 Task: Use the formula "DAYS" in spreadsheet "Project portfolio".
Action: Mouse moved to (410, 420)
Screenshot: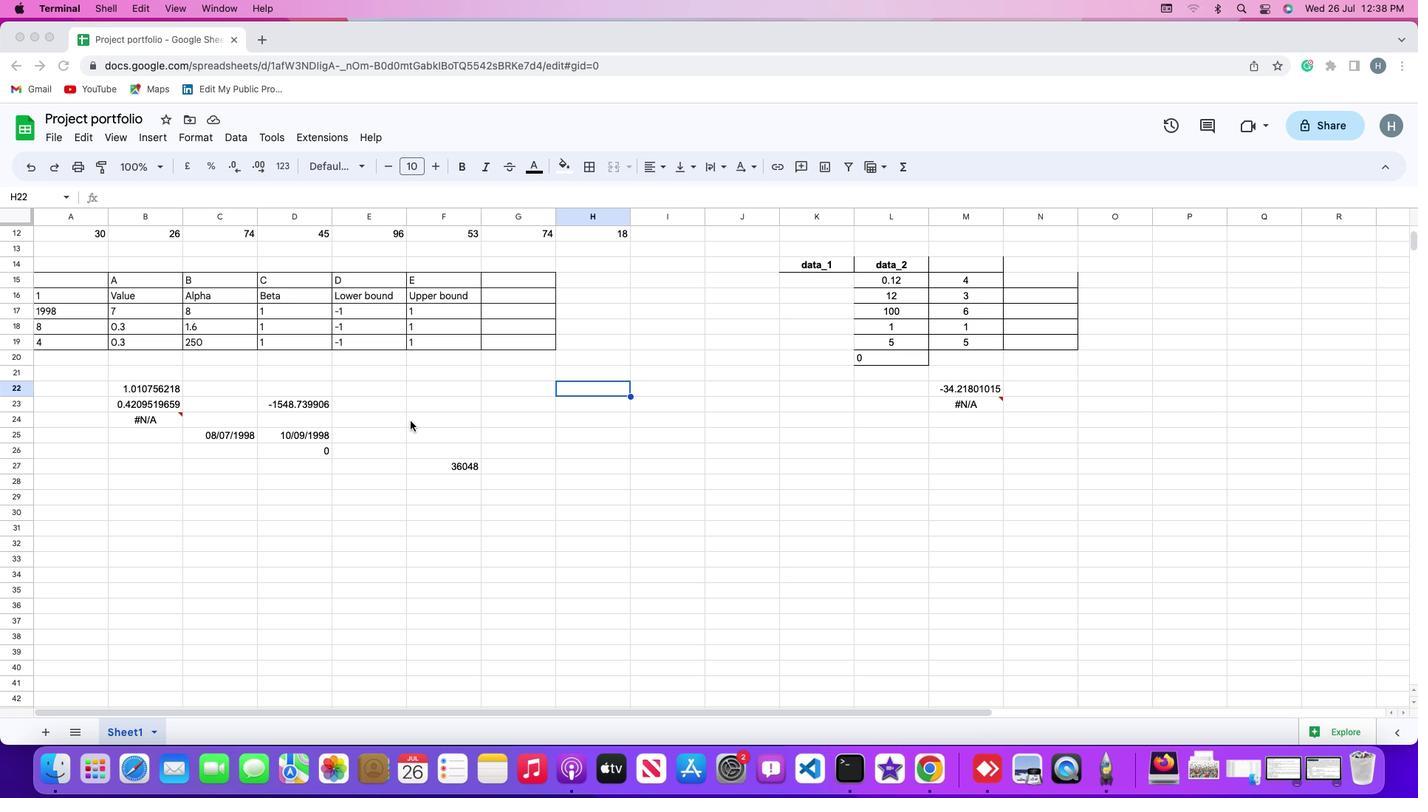 
Action: Mouse pressed left at (410, 420)
Screenshot: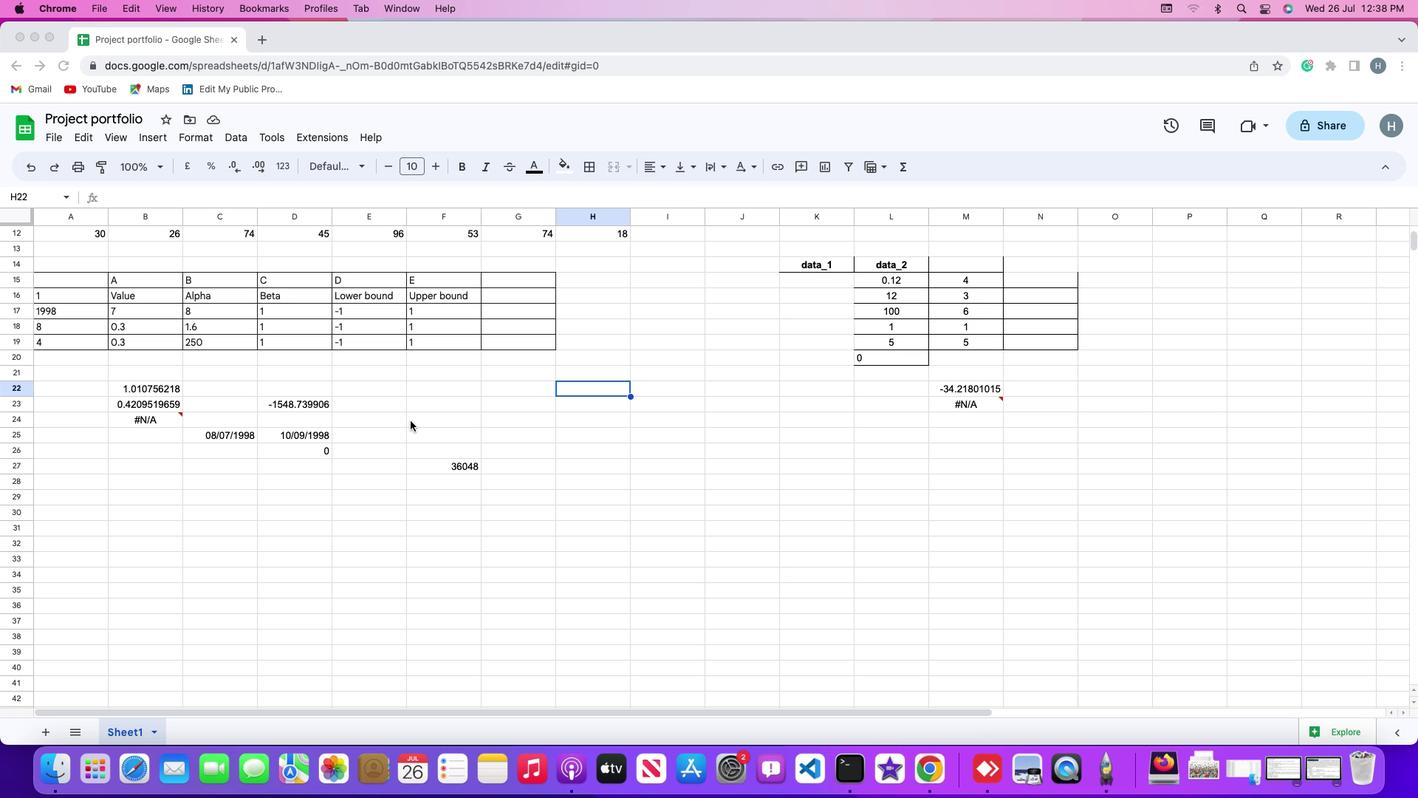 
Action: Mouse moved to (388, 419)
Screenshot: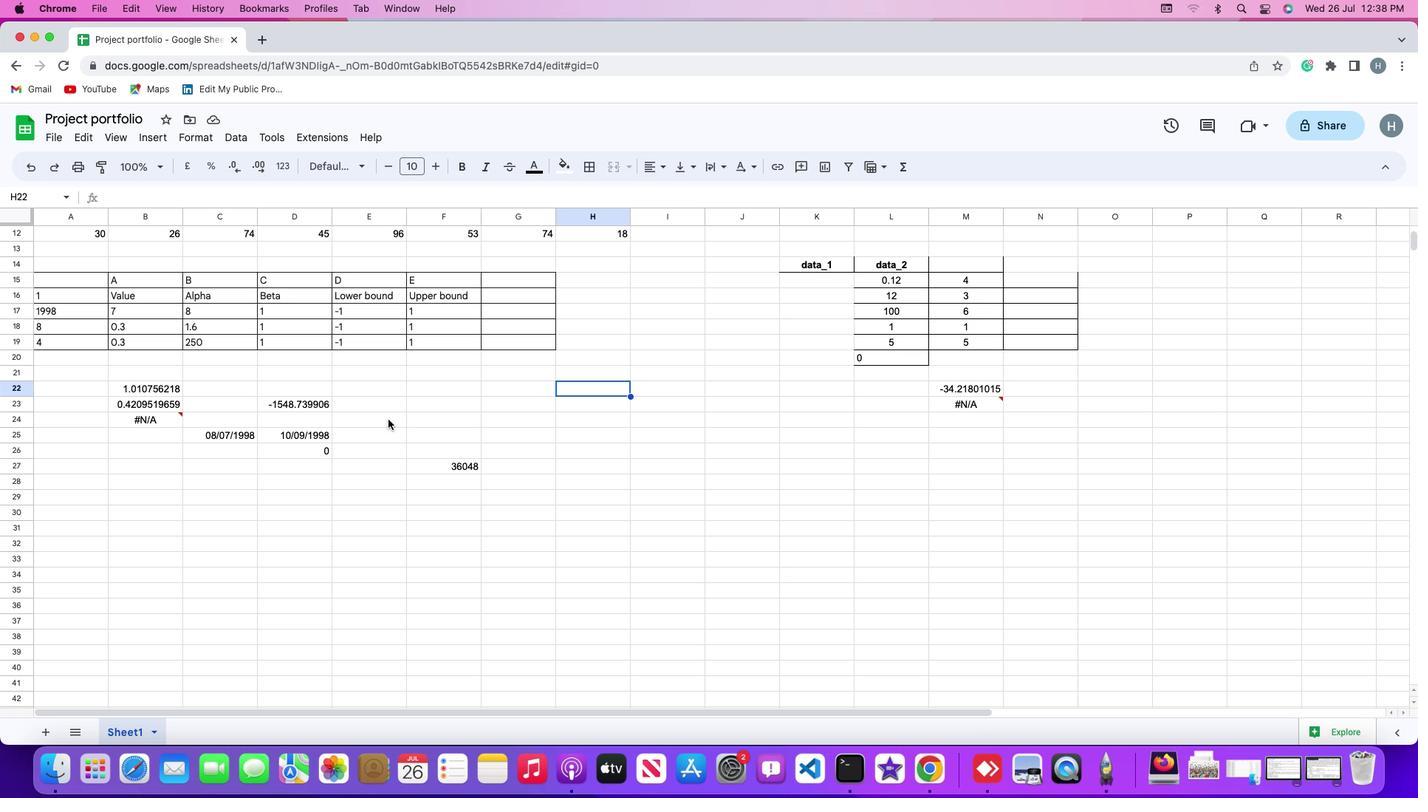 
Action: Mouse pressed left at (388, 419)
Screenshot: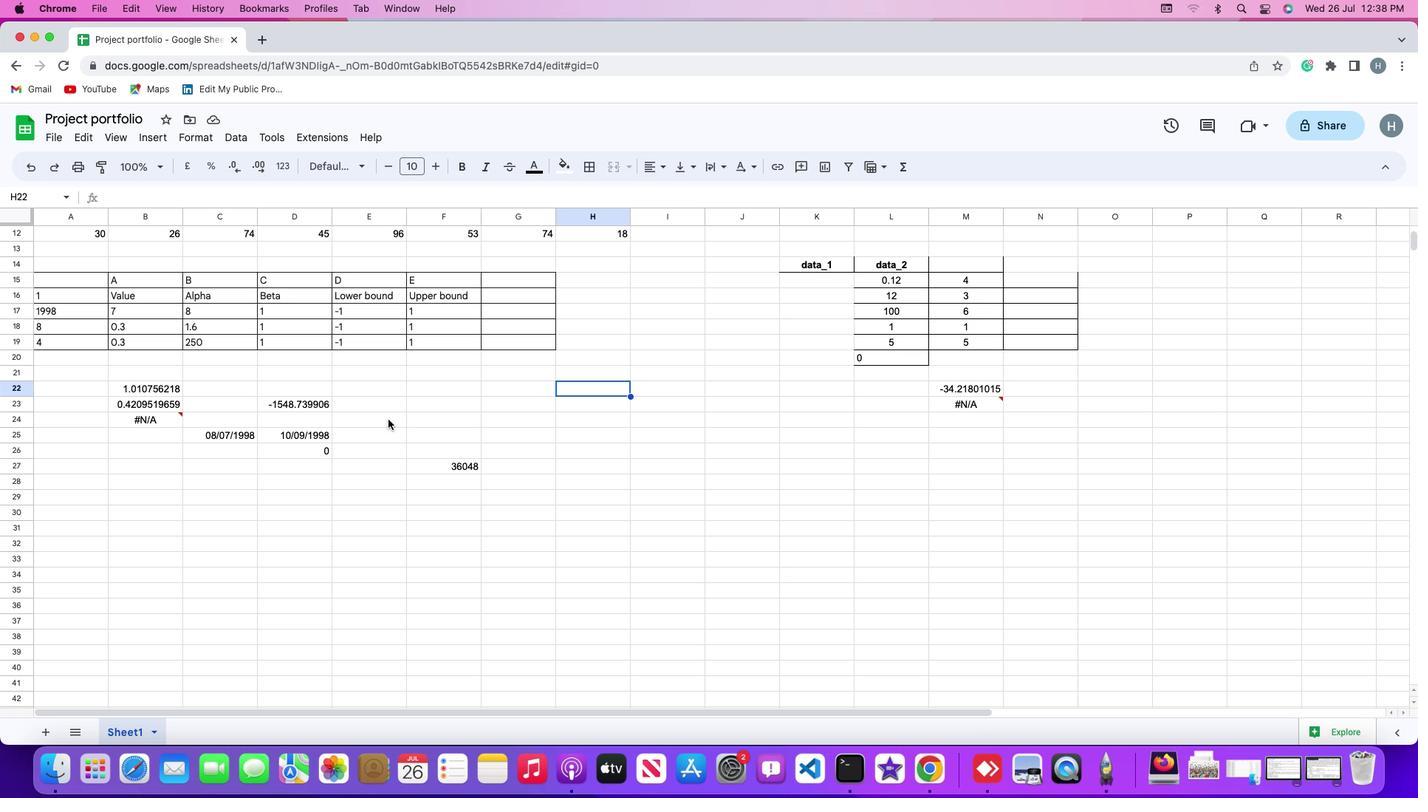 
Action: Mouse moved to (151, 140)
Screenshot: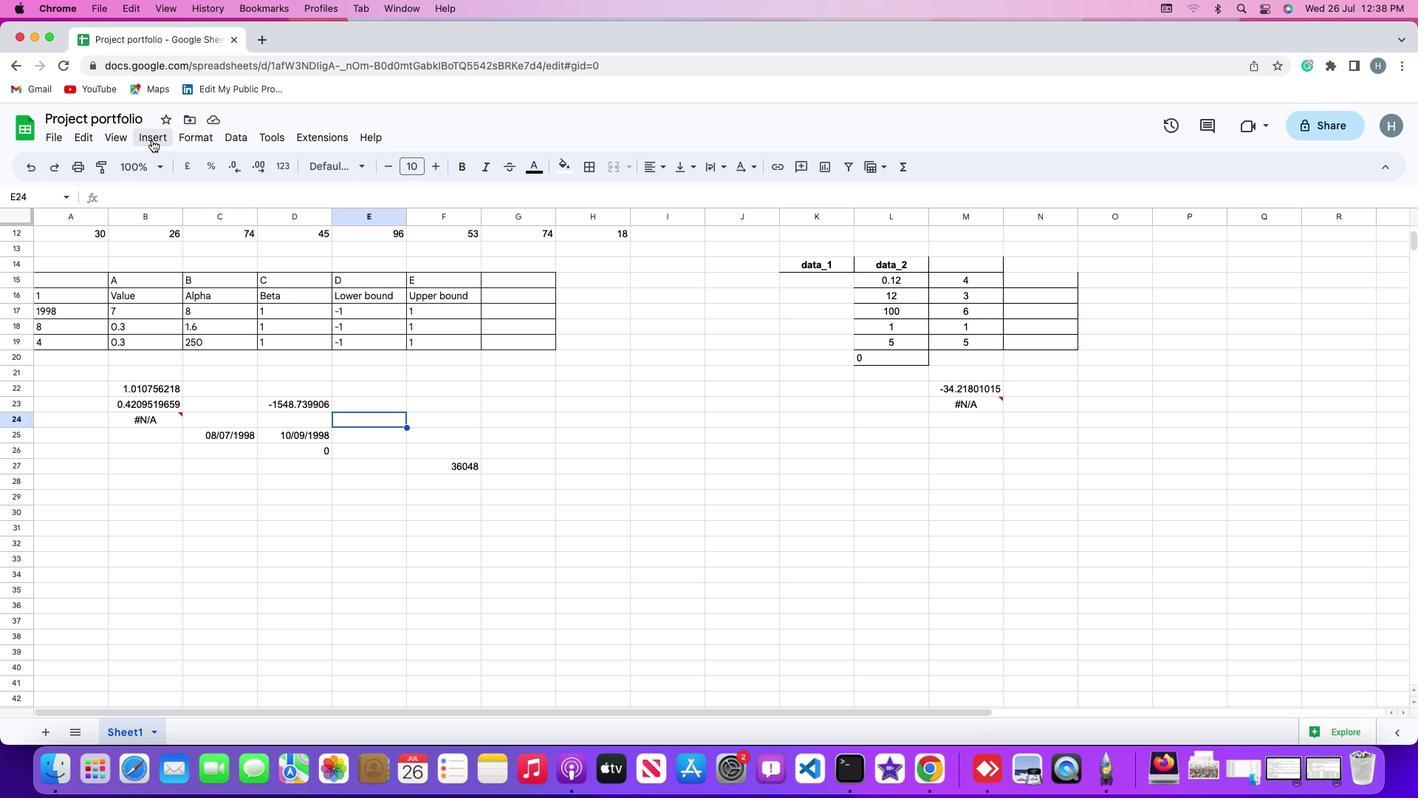 
Action: Mouse pressed left at (151, 140)
Screenshot: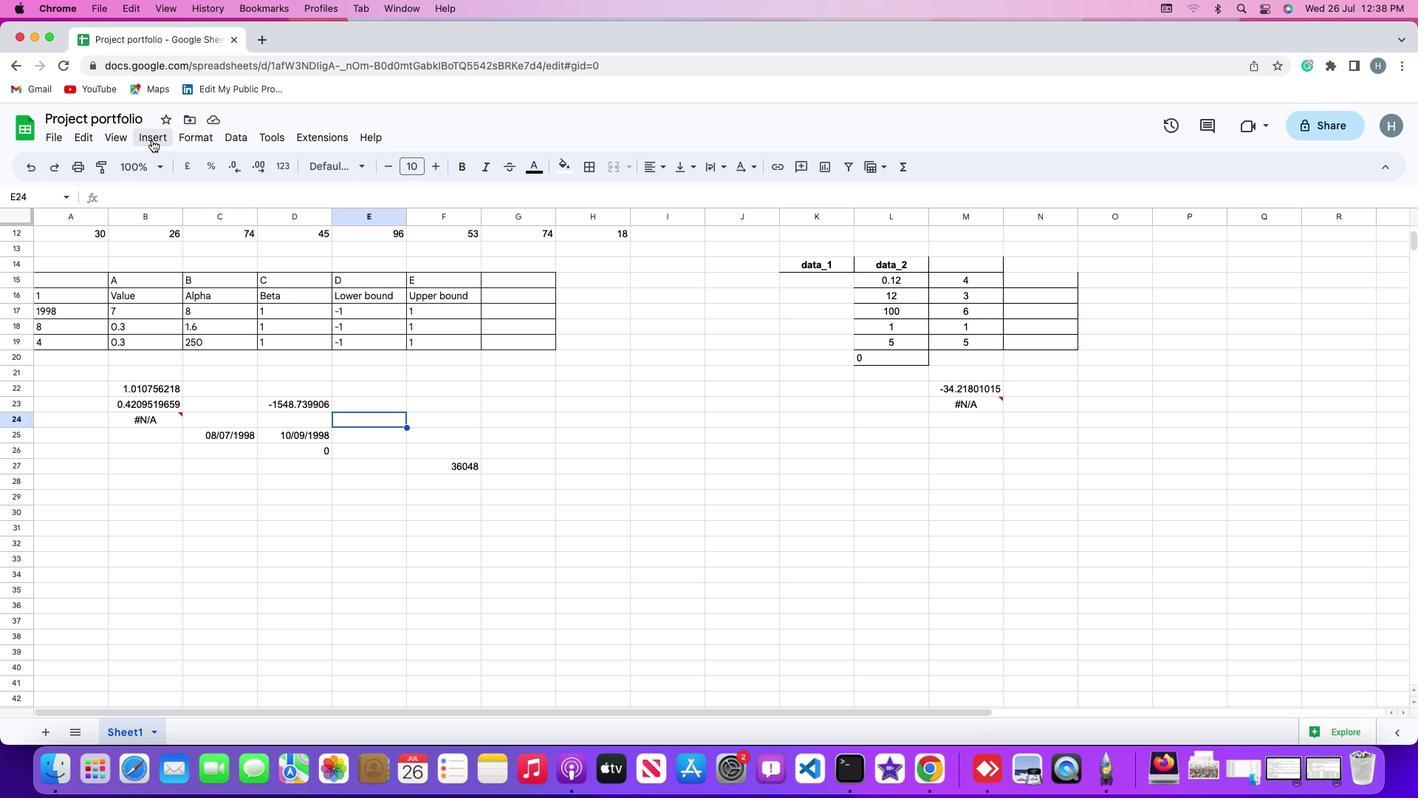 
Action: Mouse moved to (170, 367)
Screenshot: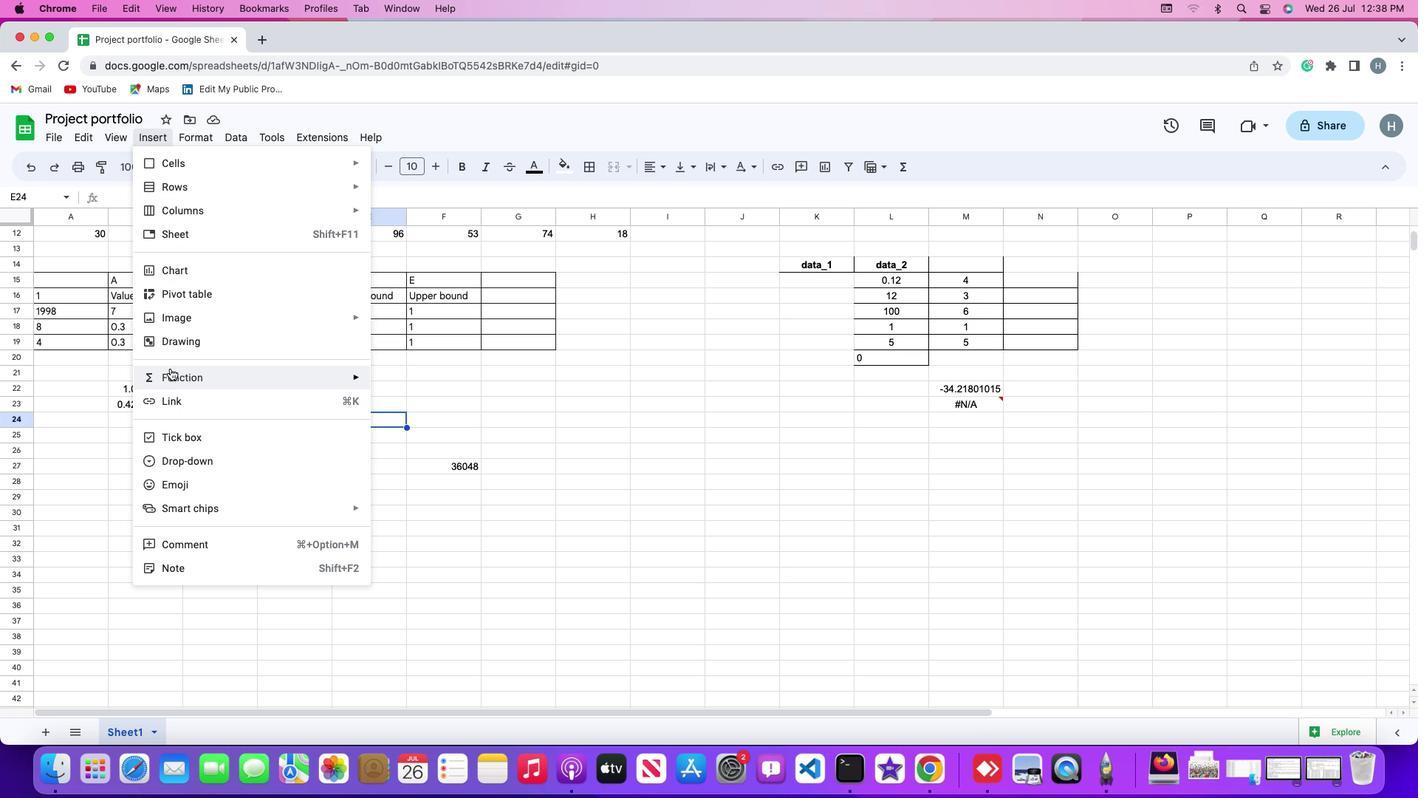 
Action: Mouse pressed left at (170, 367)
Screenshot: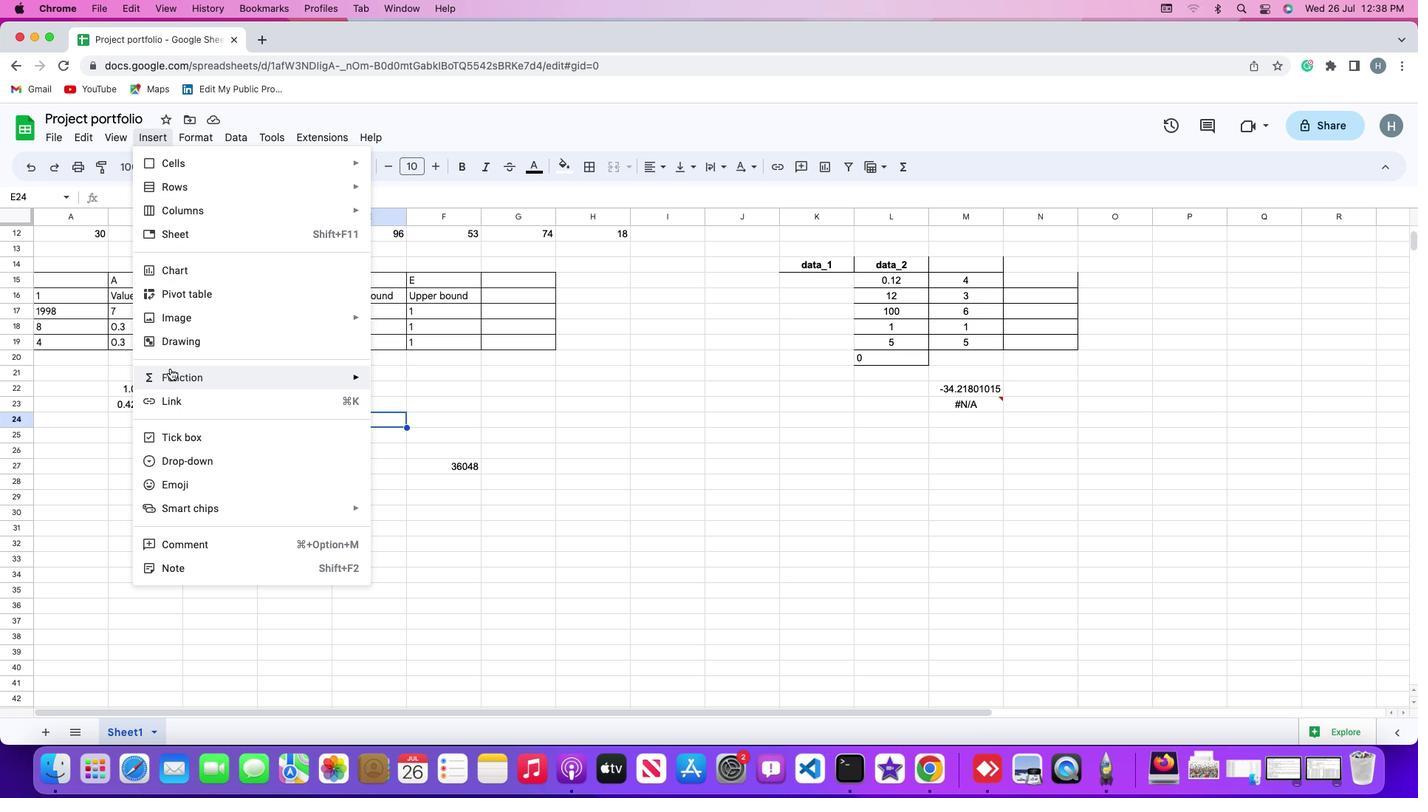 
Action: Mouse moved to (447, 319)
Screenshot: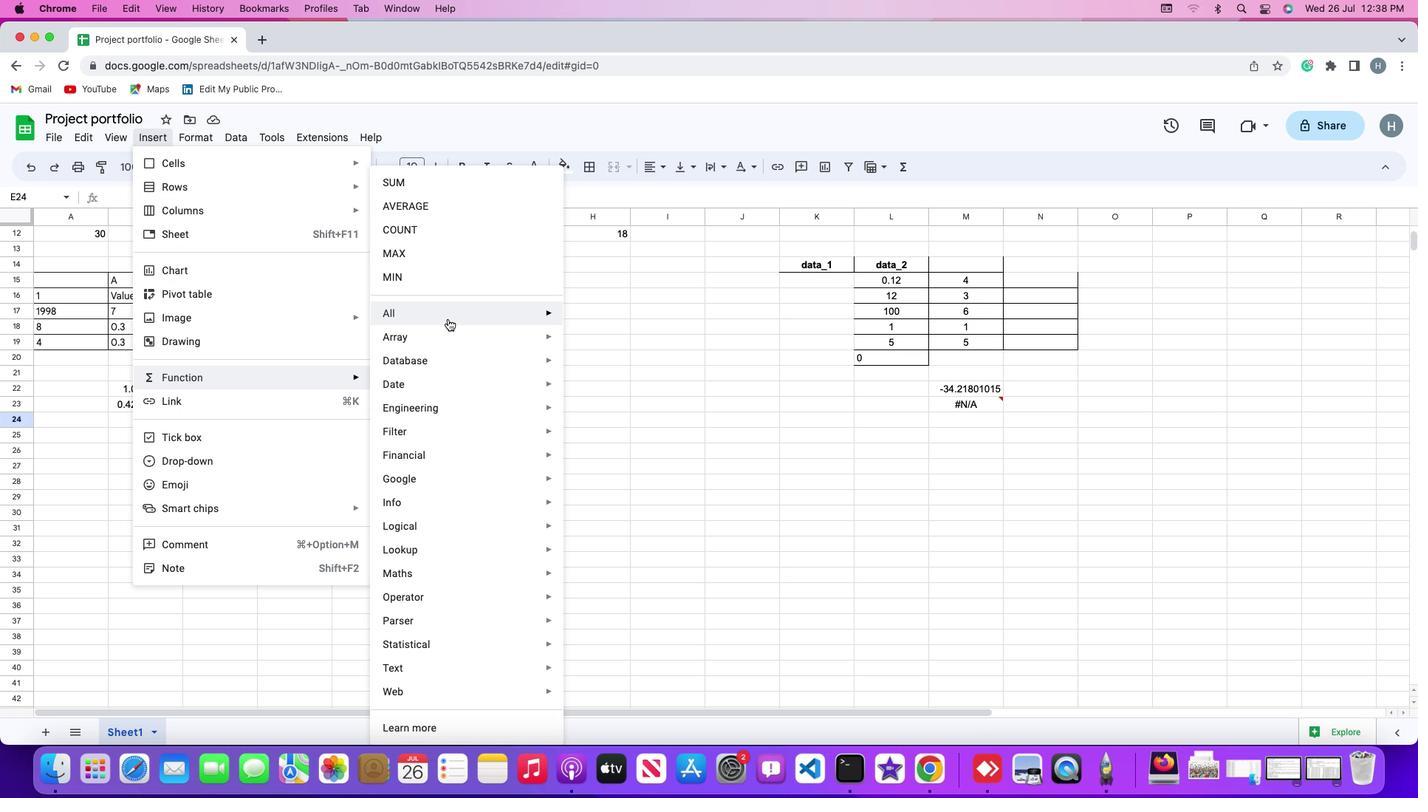 
Action: Mouse pressed left at (447, 319)
Screenshot: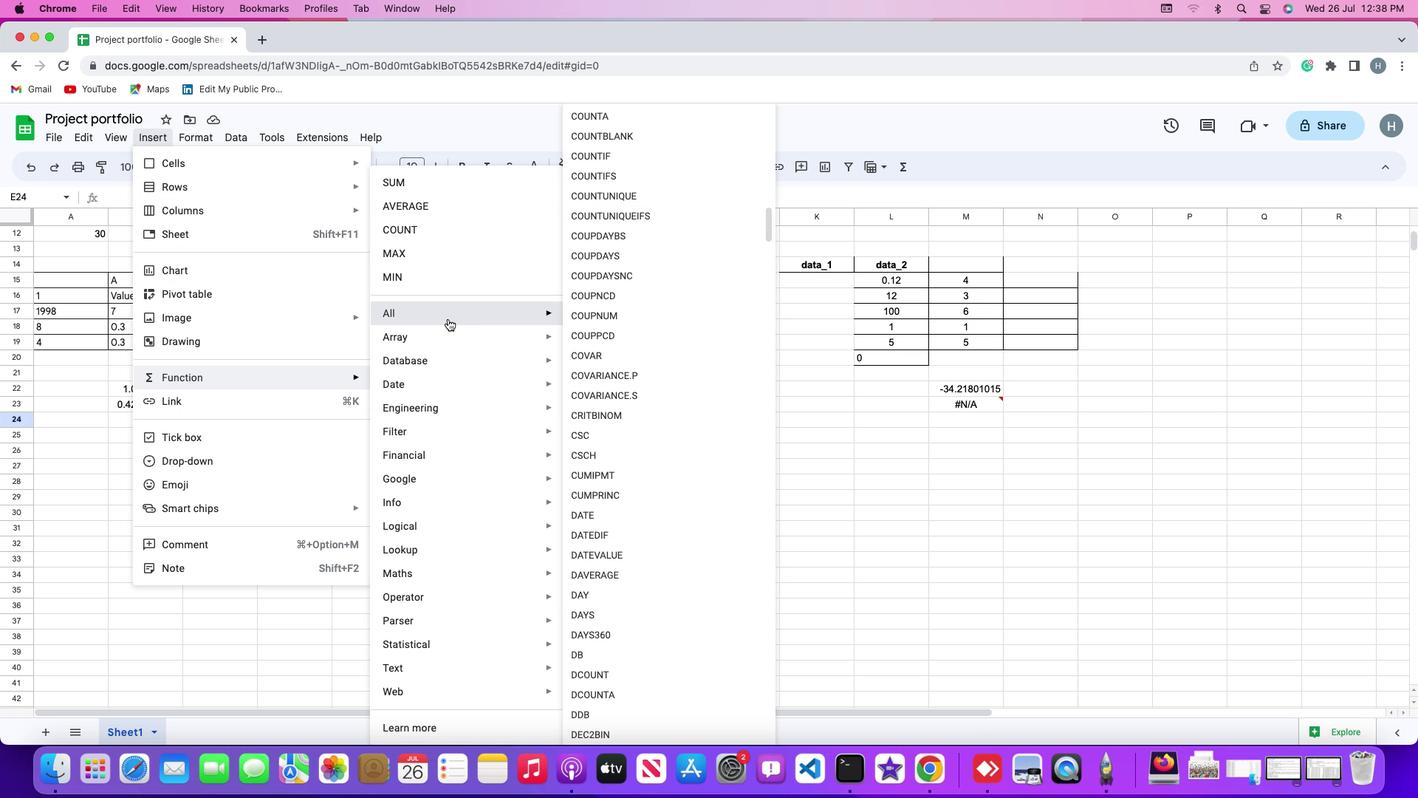 
Action: Mouse moved to (611, 622)
Screenshot: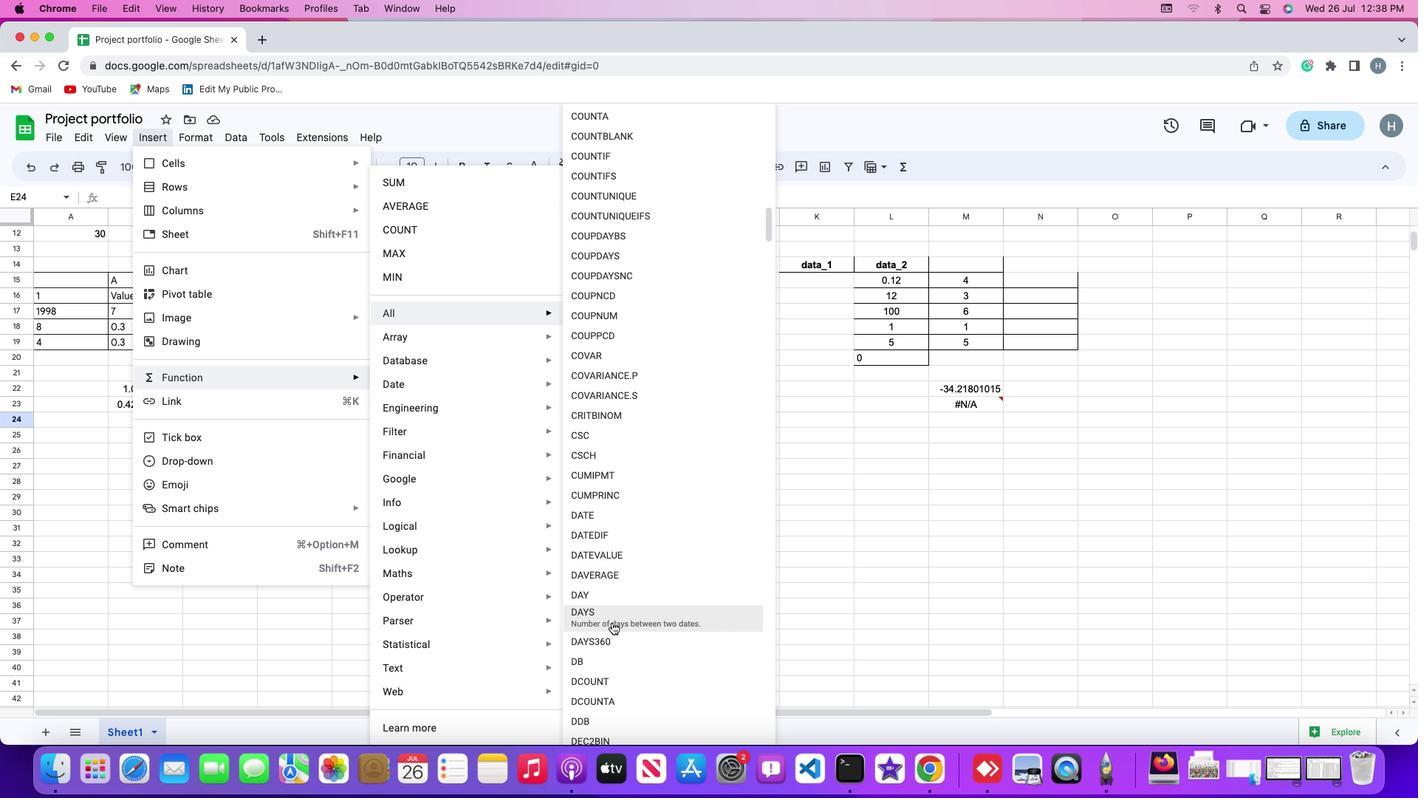 
Action: Mouse pressed left at (611, 622)
Screenshot: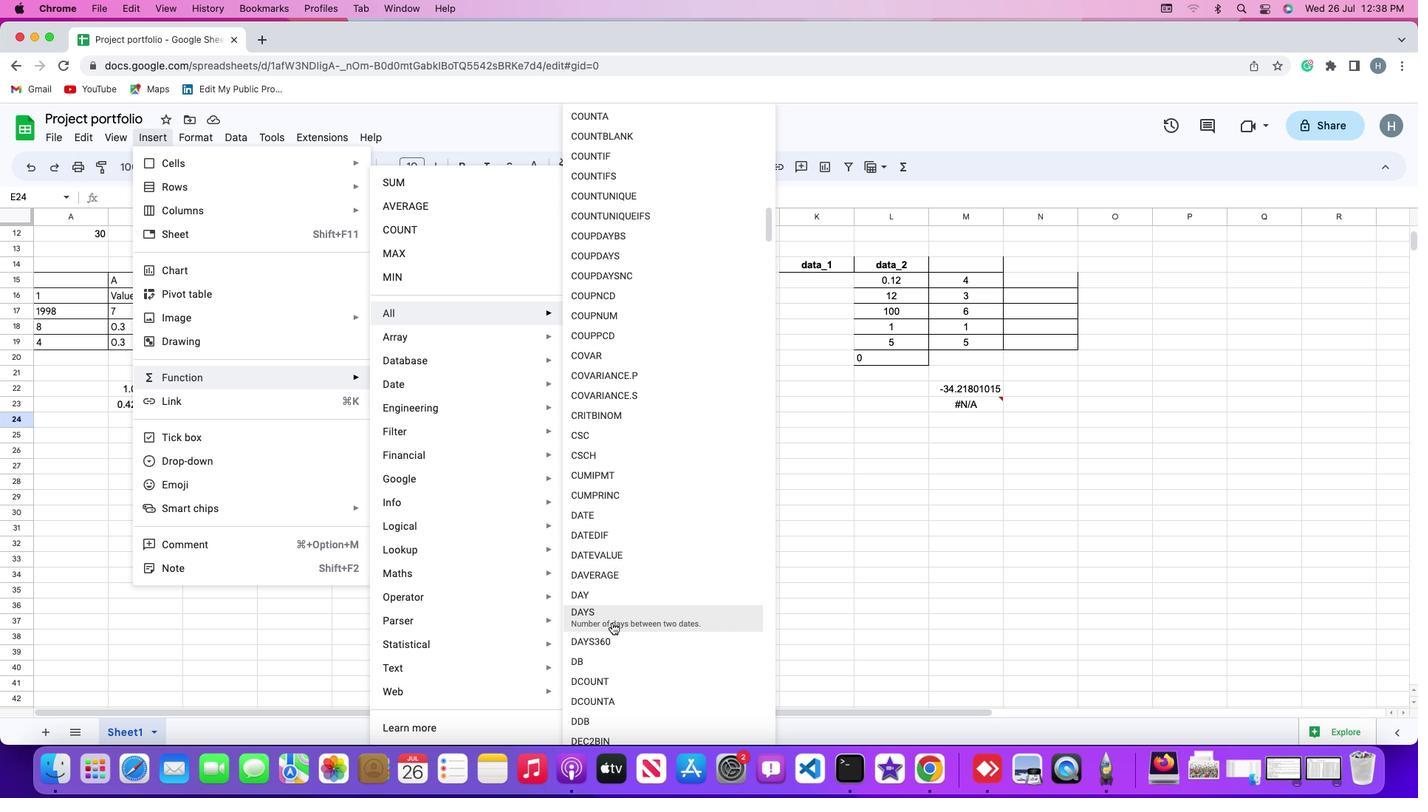 
Action: Mouse moved to (245, 435)
Screenshot: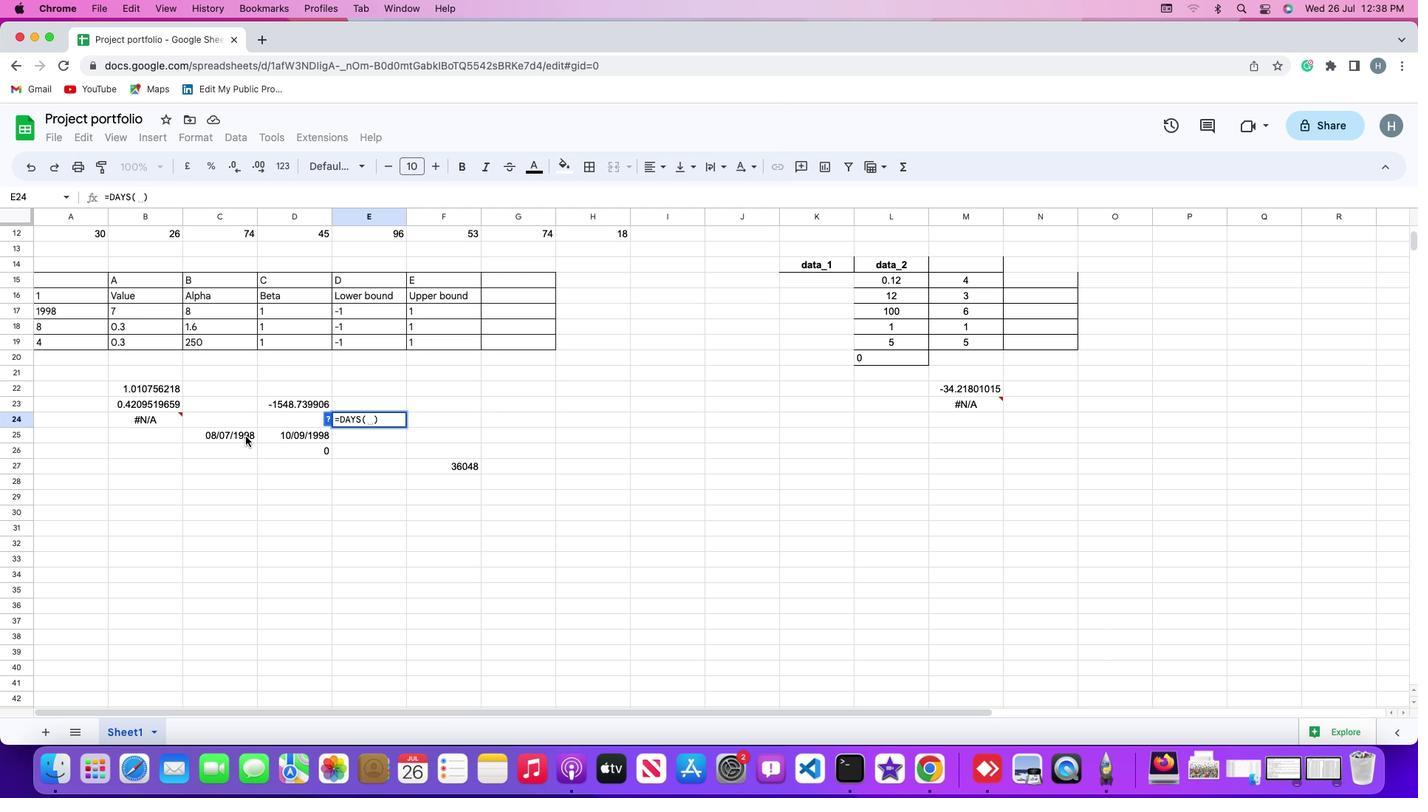 
Action: Mouse pressed left at (245, 435)
Screenshot: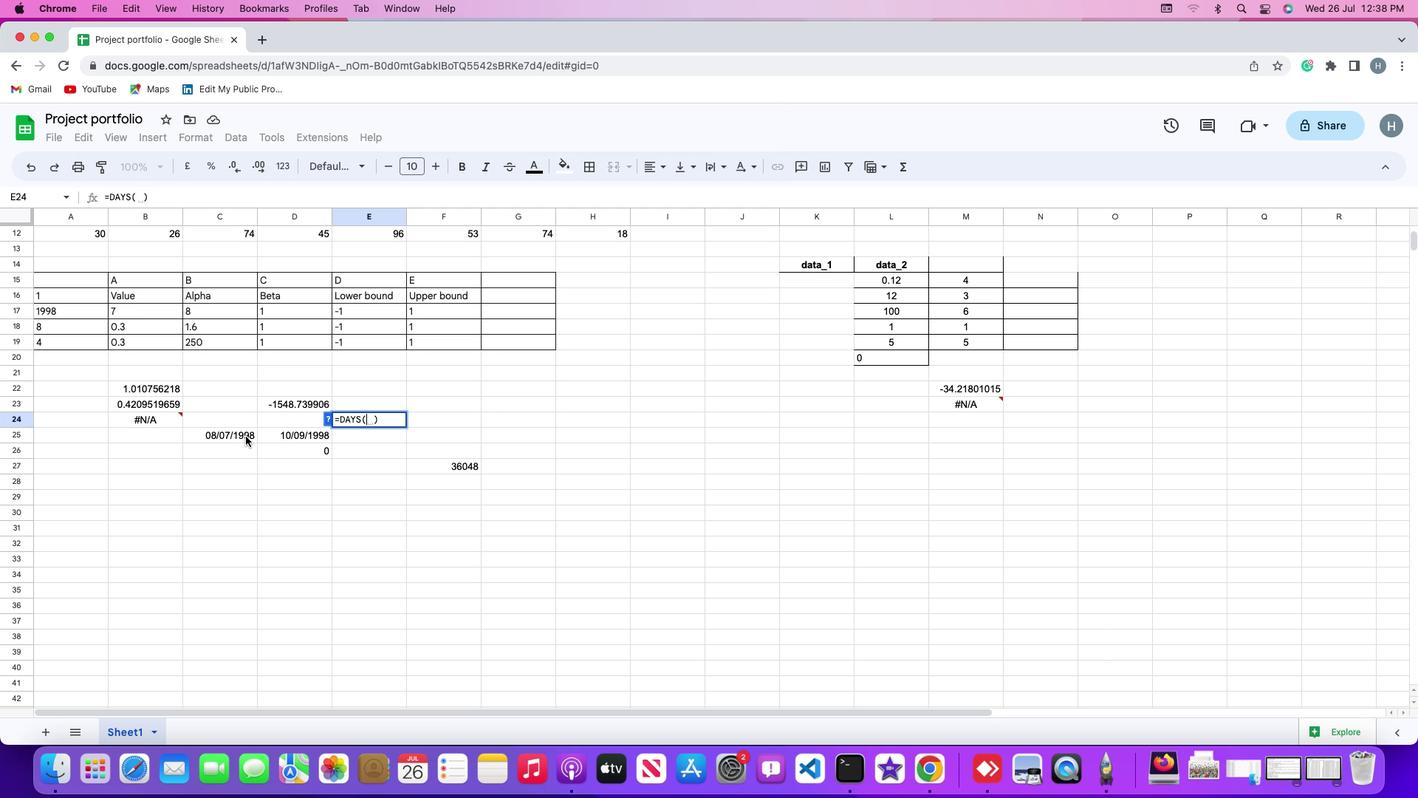 
Action: Key pressed ','
Screenshot: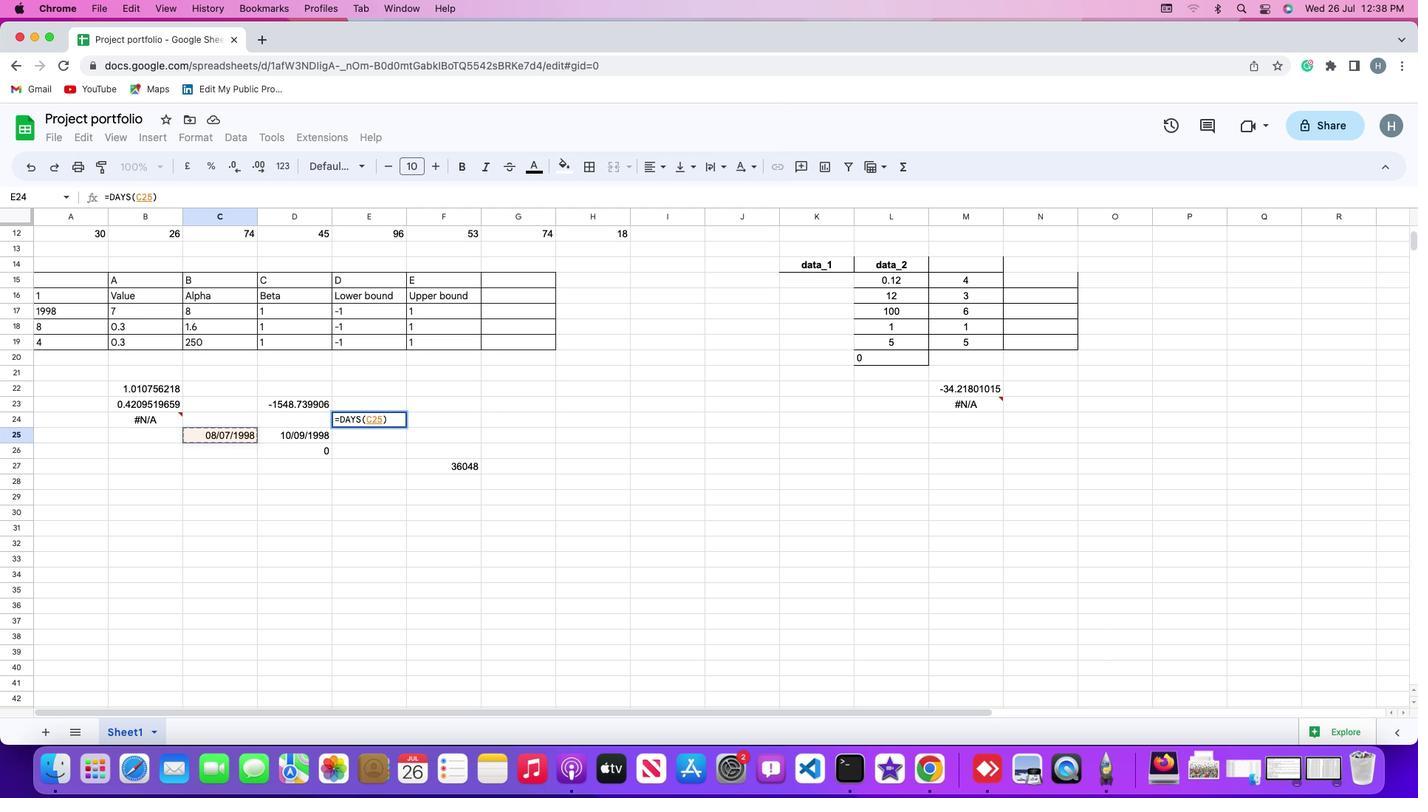 
Action: Mouse moved to (294, 435)
Screenshot: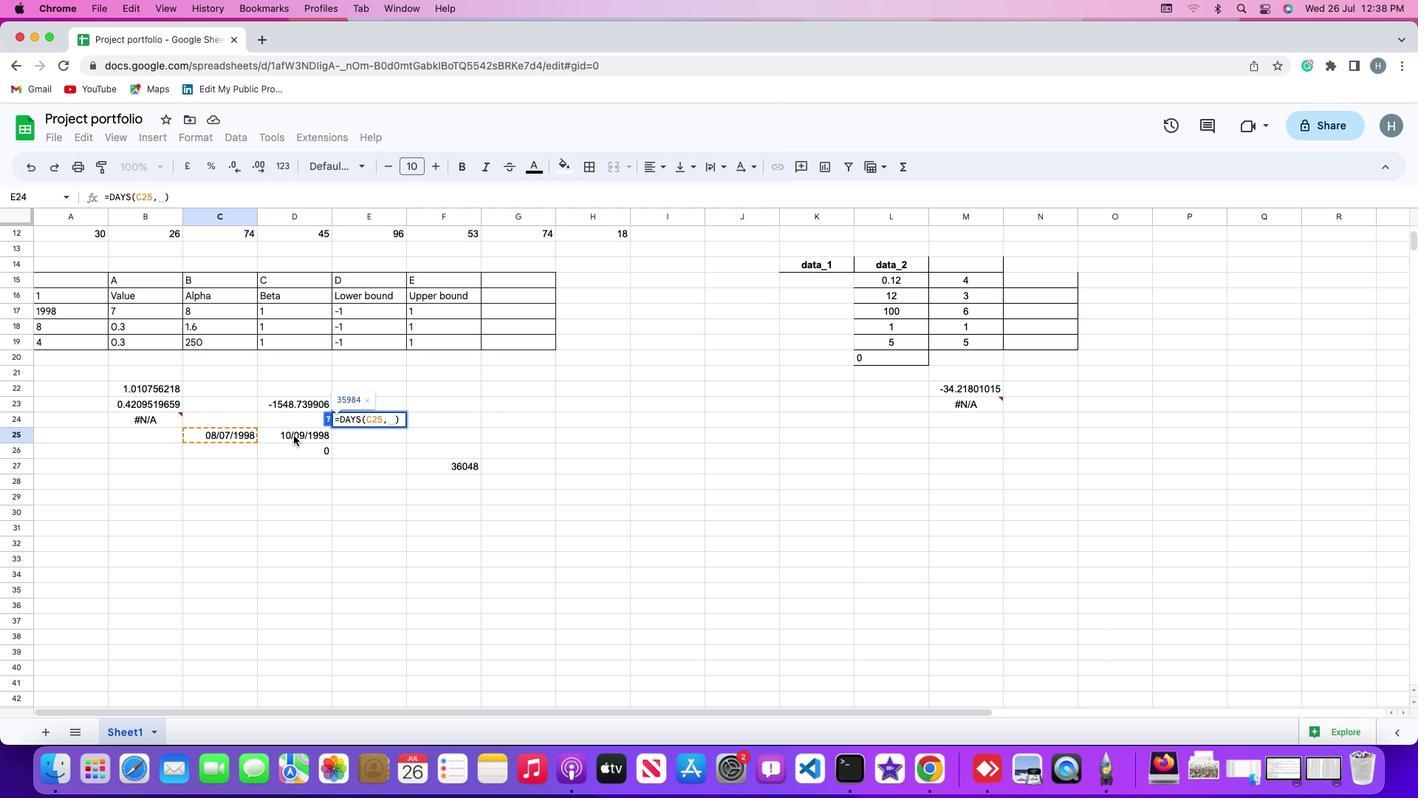 
Action: Mouse pressed left at (294, 435)
Screenshot: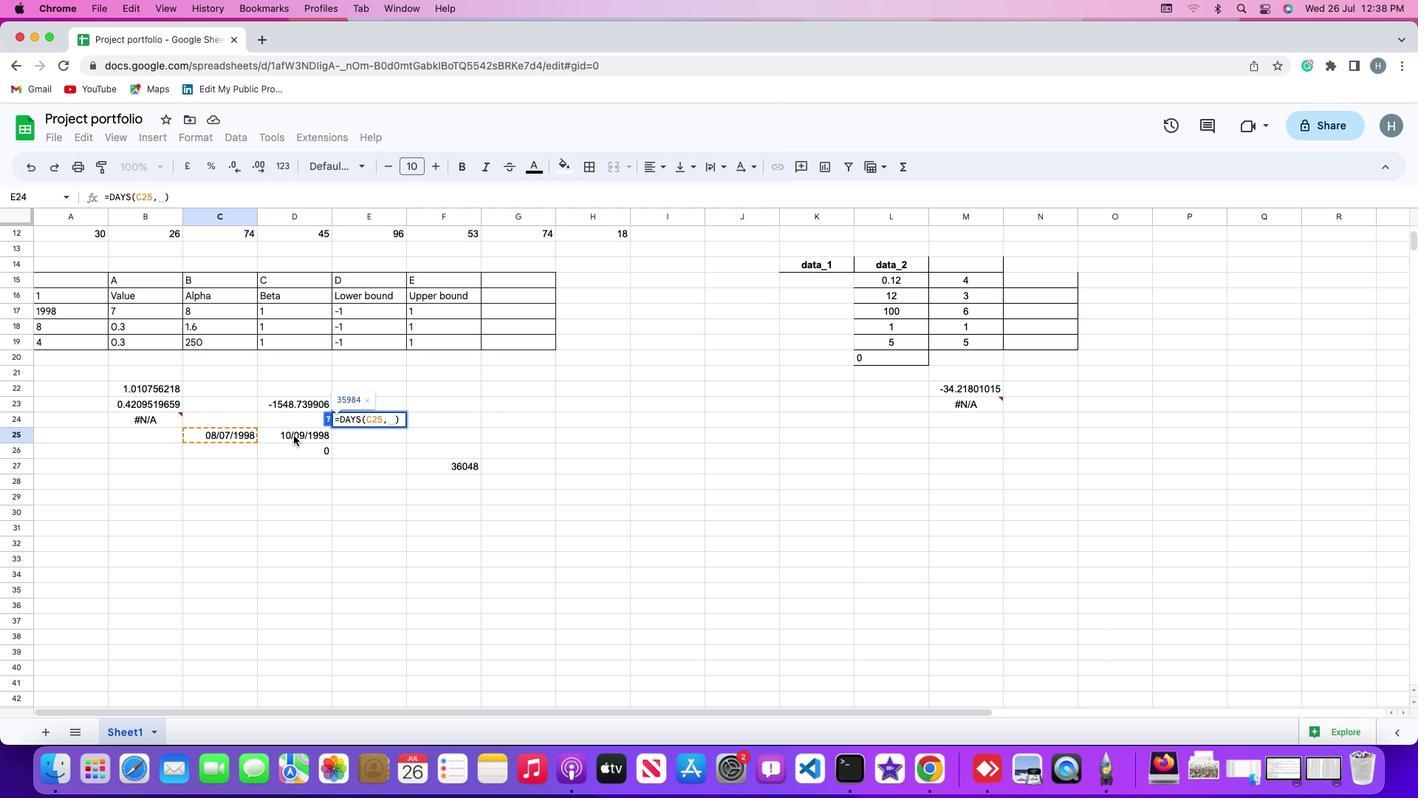 
Action: Key pressed Key.enter
Screenshot: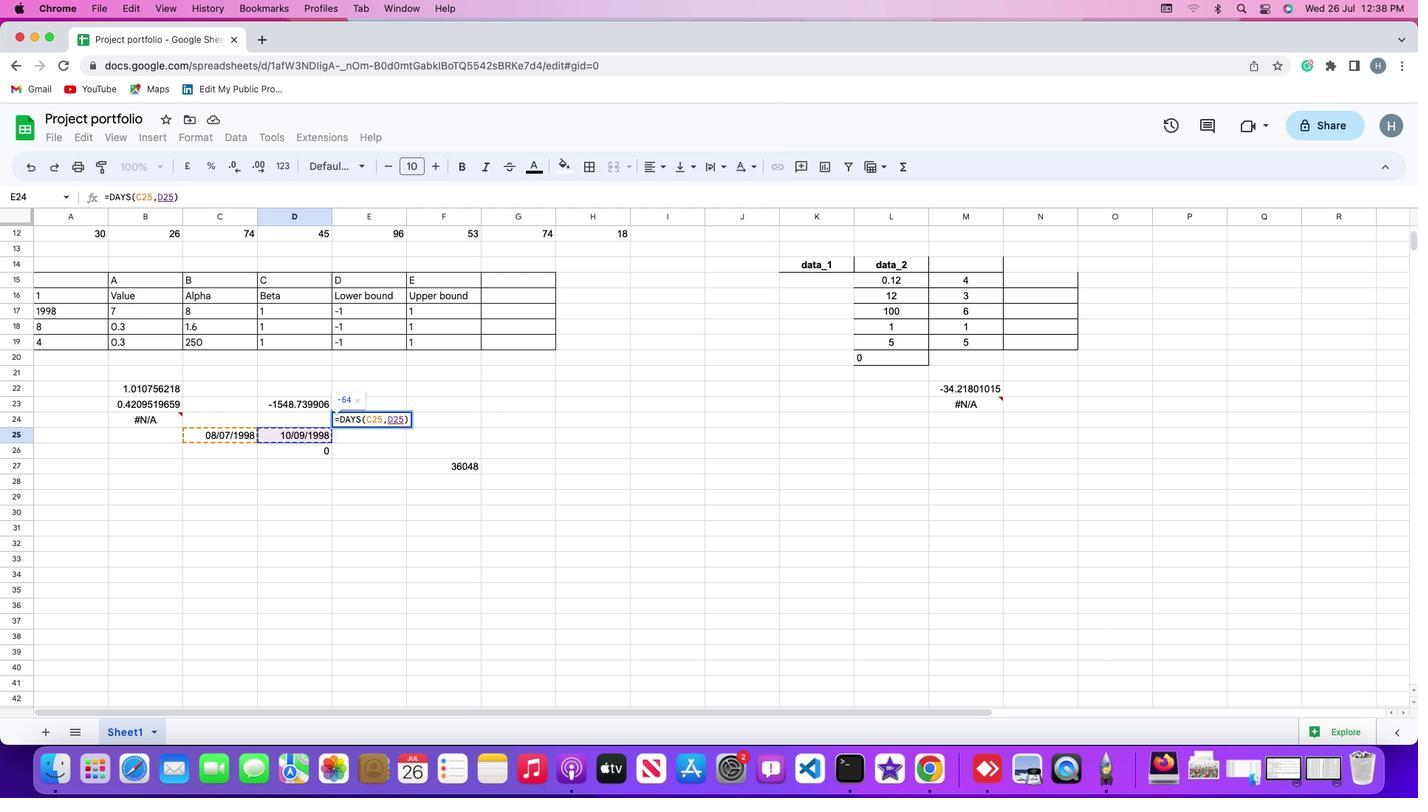 
